 Task: Select format cells if the text contains.
Action: Mouse moved to (176, 127)
Screenshot: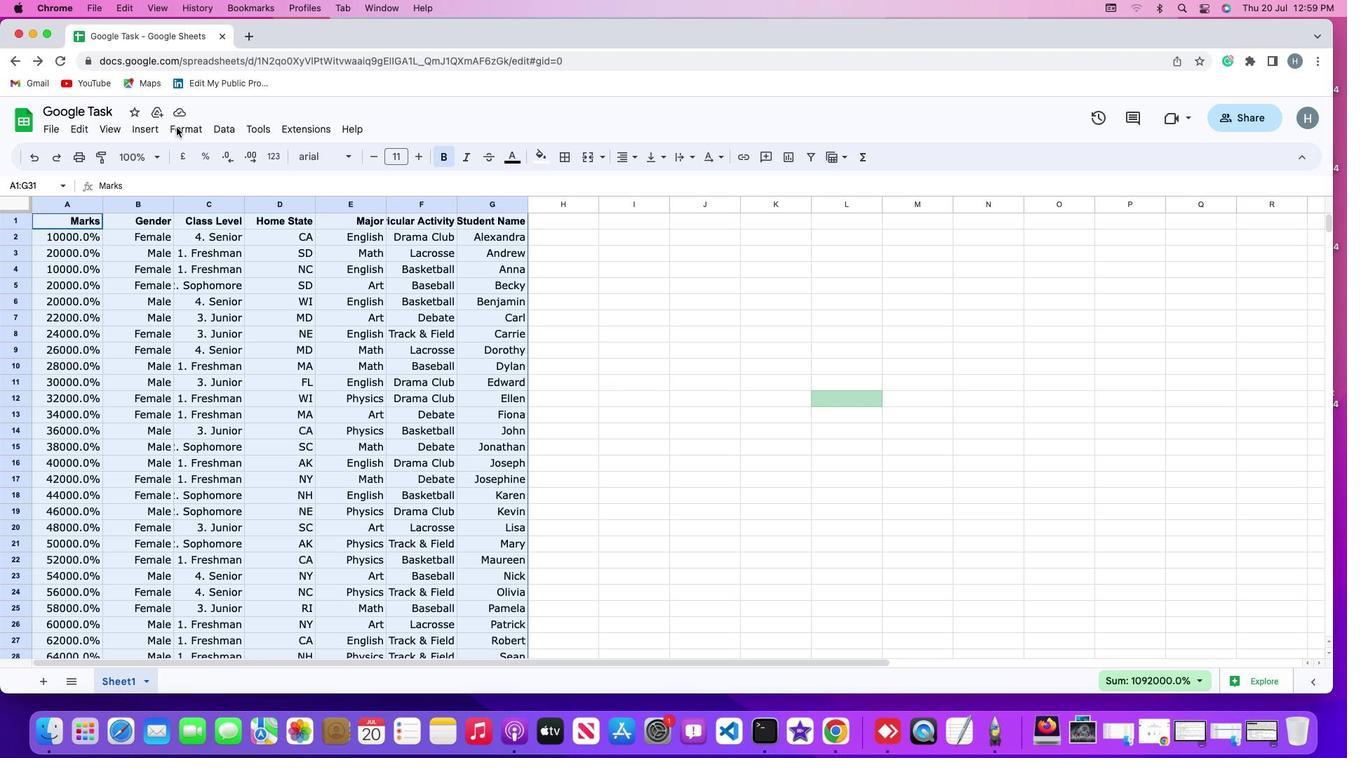 
Action: Mouse pressed left at (176, 127)
Screenshot: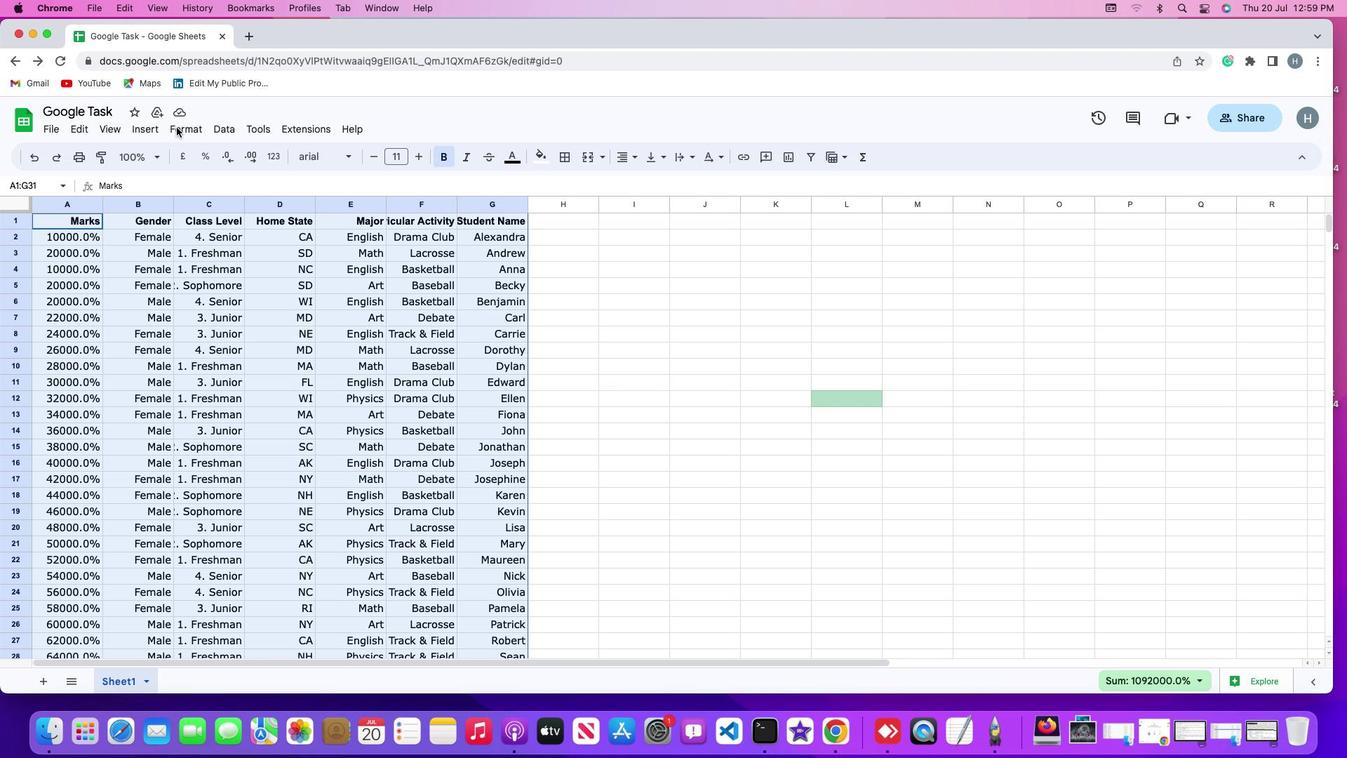 
Action: Mouse moved to (176, 131)
Screenshot: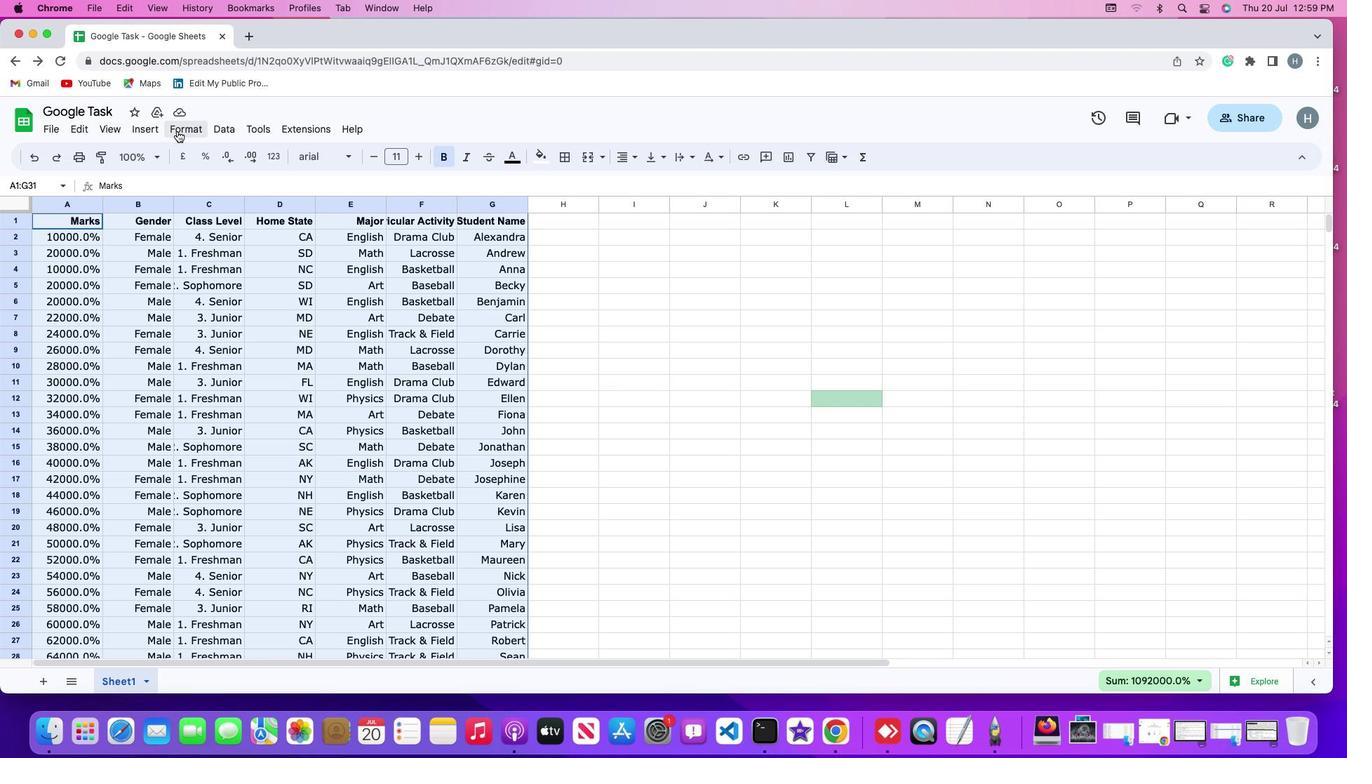 
Action: Mouse pressed left at (176, 131)
Screenshot: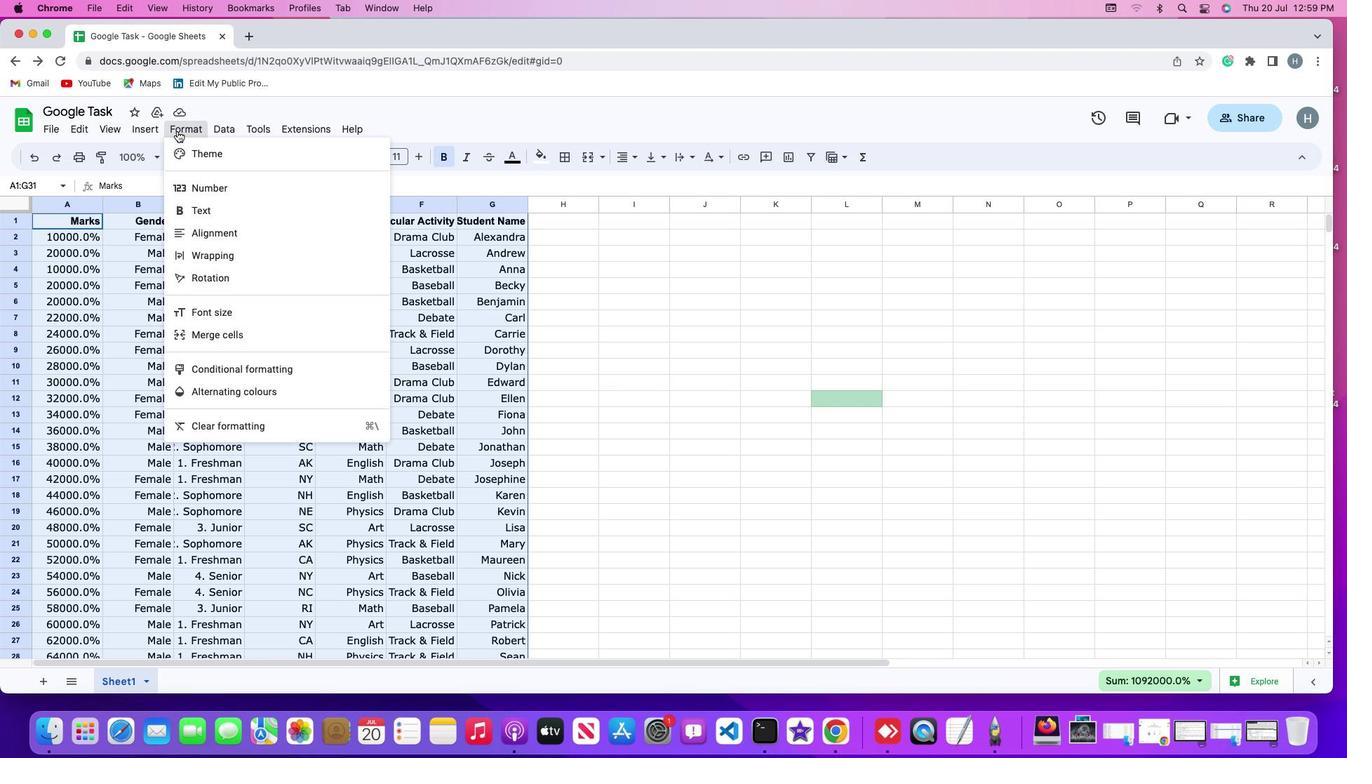 
Action: Mouse moved to (200, 371)
Screenshot: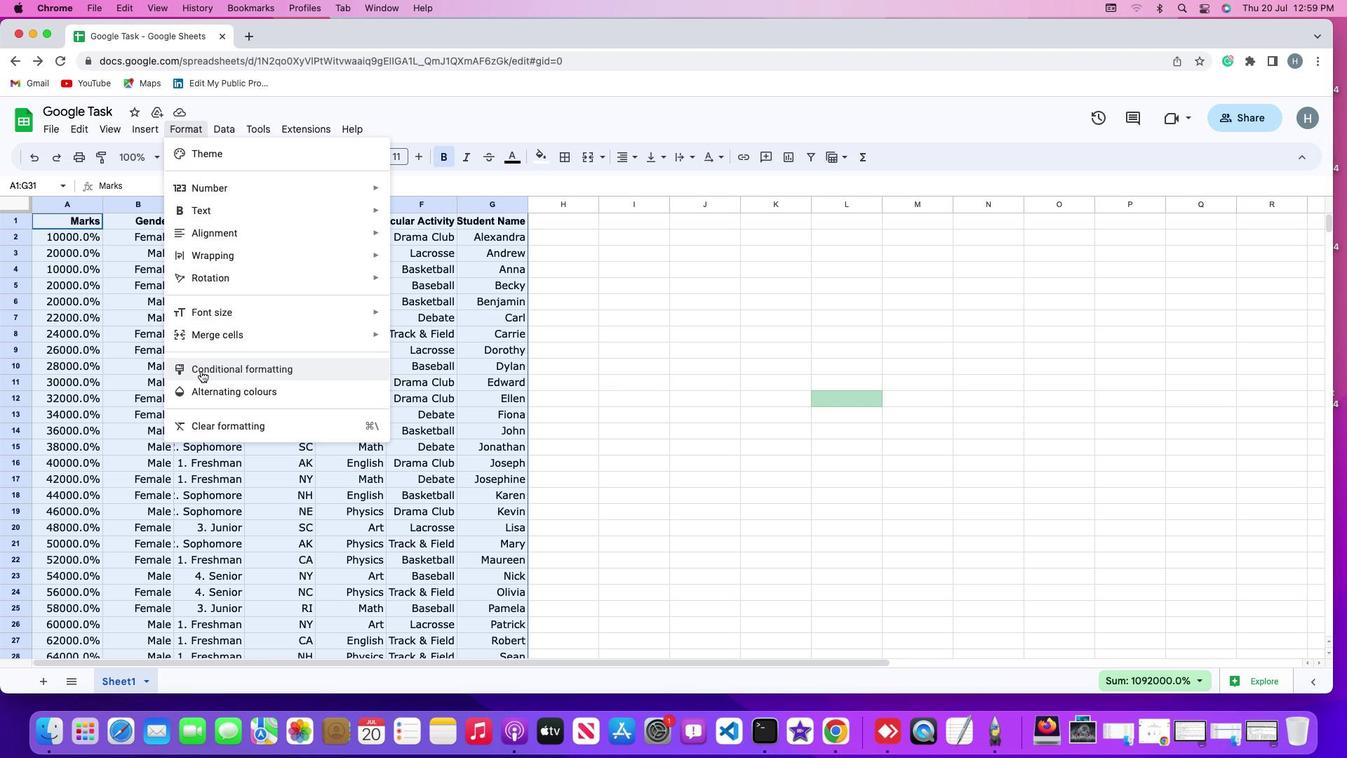 
Action: Mouse pressed left at (200, 371)
Screenshot: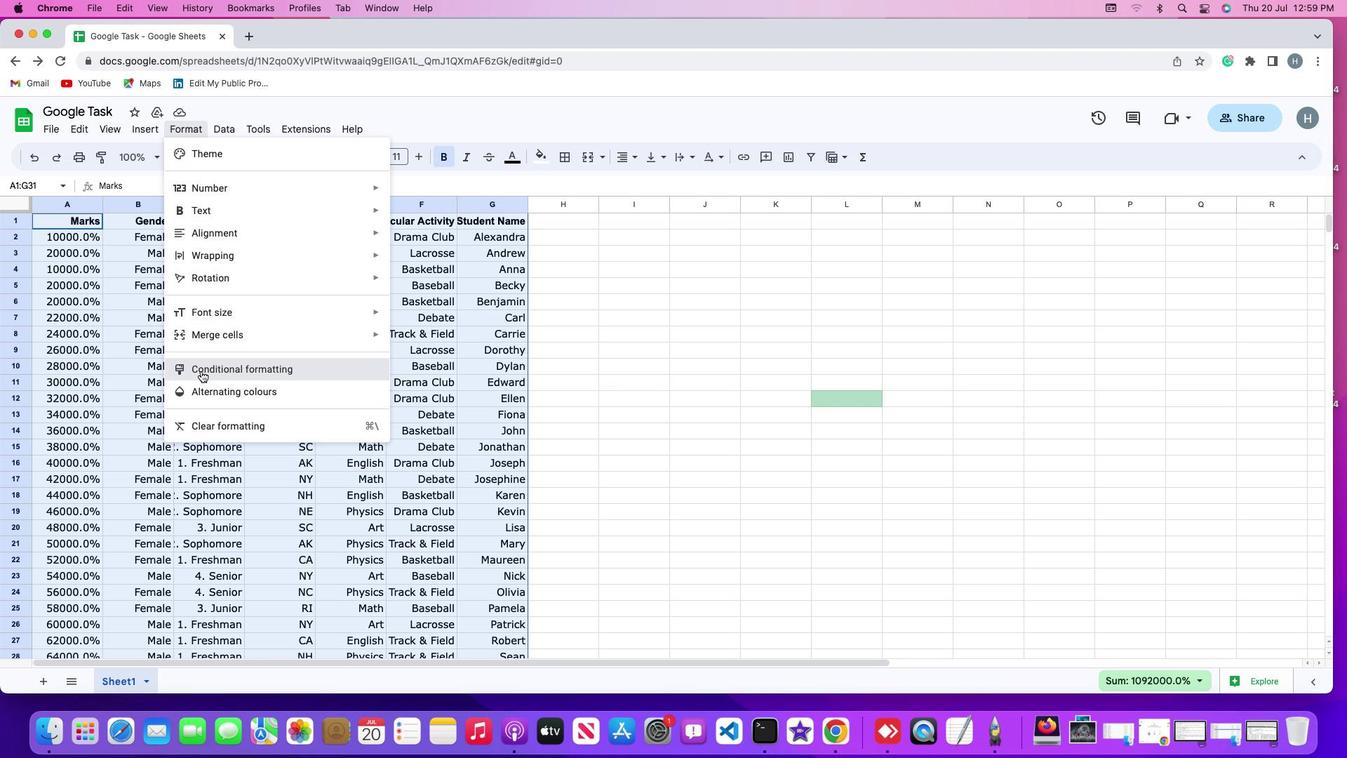 
Action: Mouse moved to (1219, 341)
Screenshot: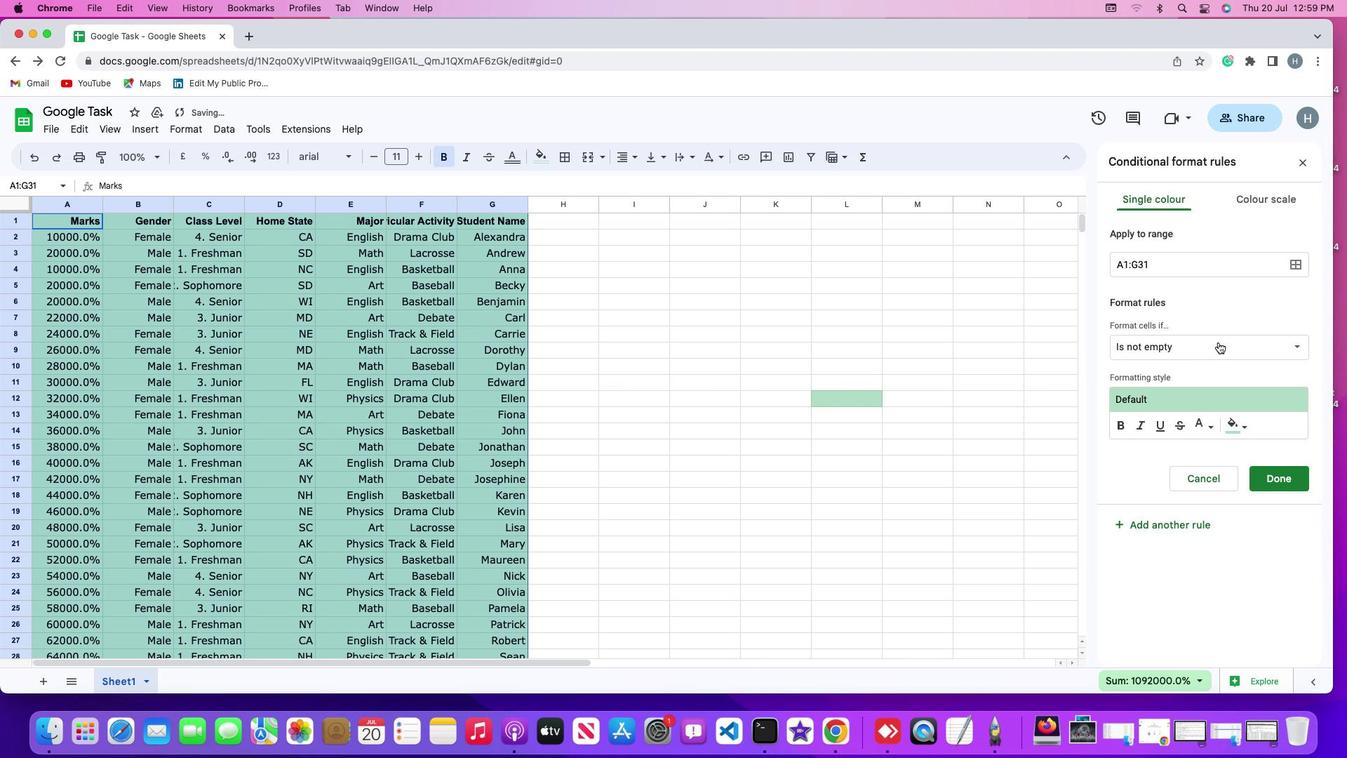 
Action: Mouse pressed left at (1219, 341)
Screenshot: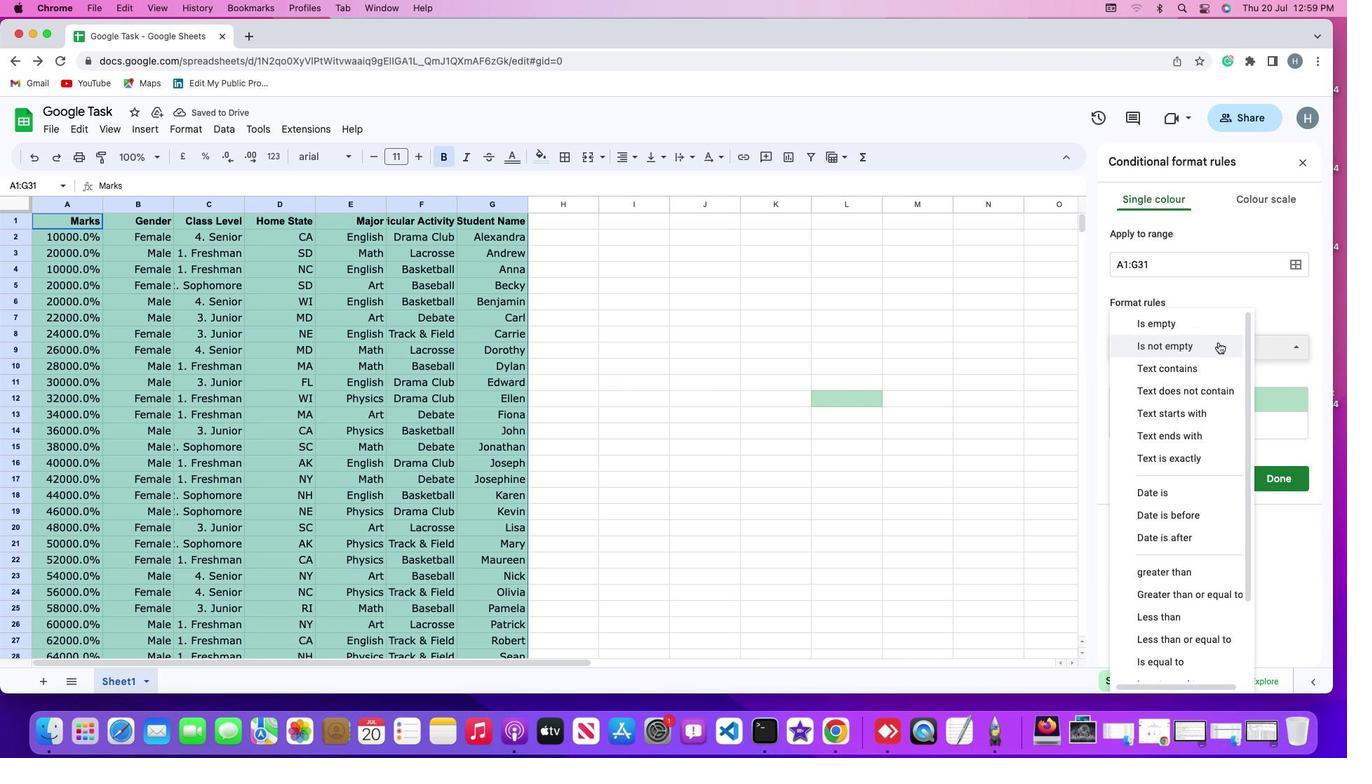 
Action: Mouse moved to (1180, 365)
Screenshot: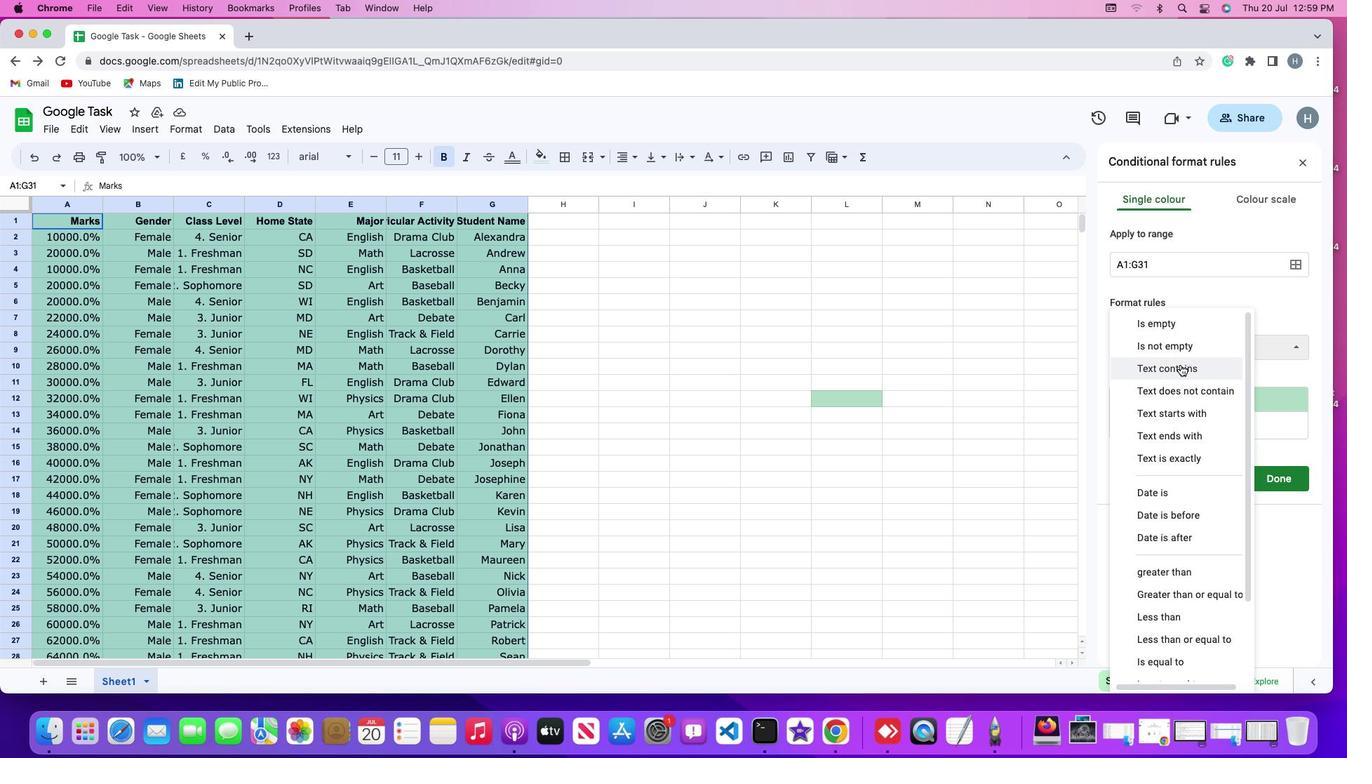 
Action: Mouse pressed left at (1180, 365)
Screenshot: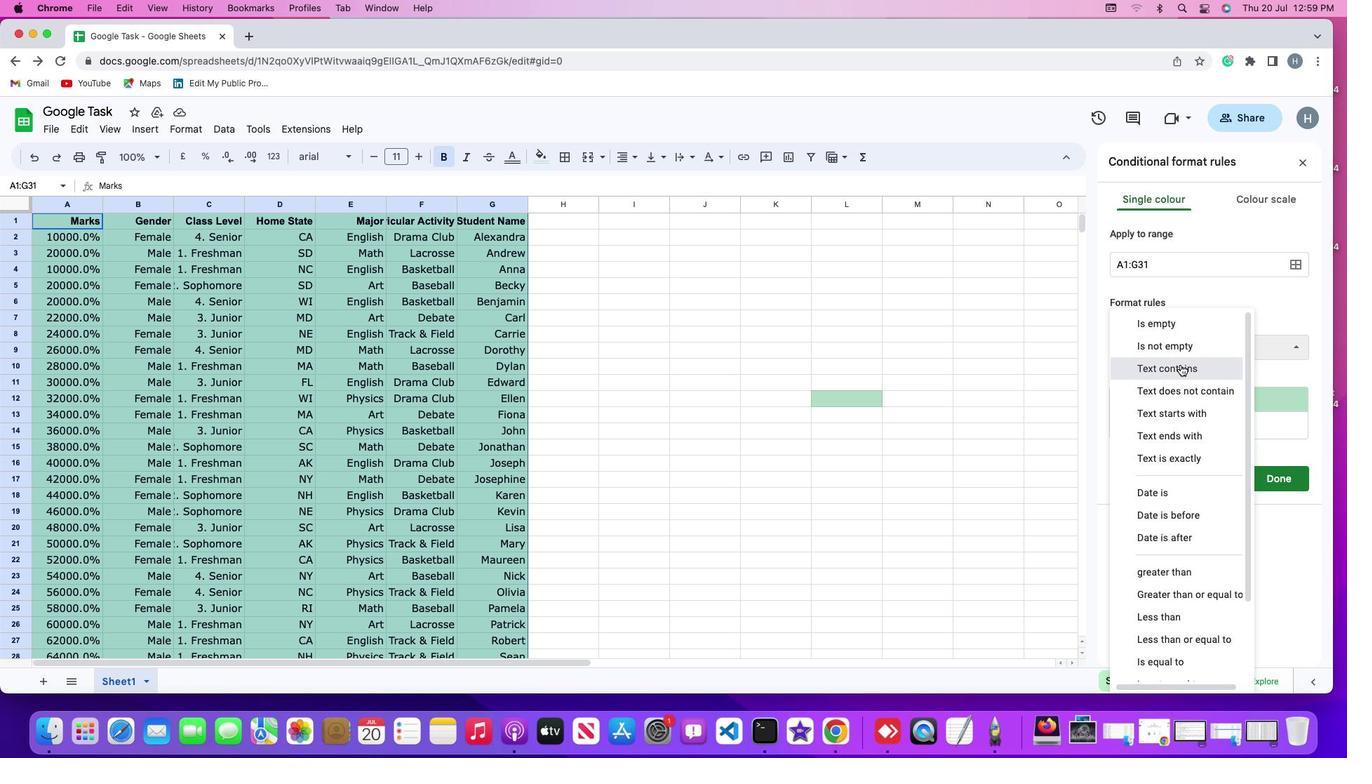 
Action: Mouse moved to (938, 376)
Screenshot: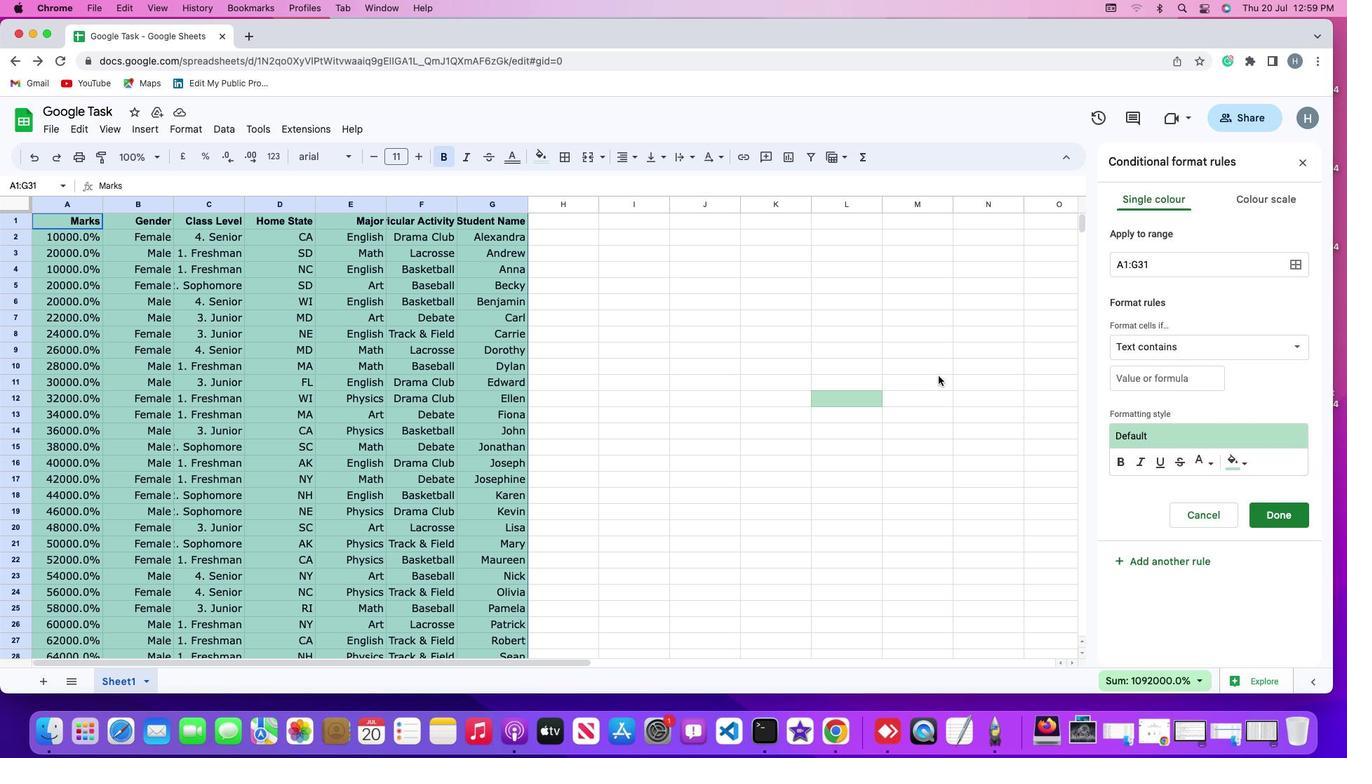 
Action: Mouse pressed left at (938, 376)
Screenshot: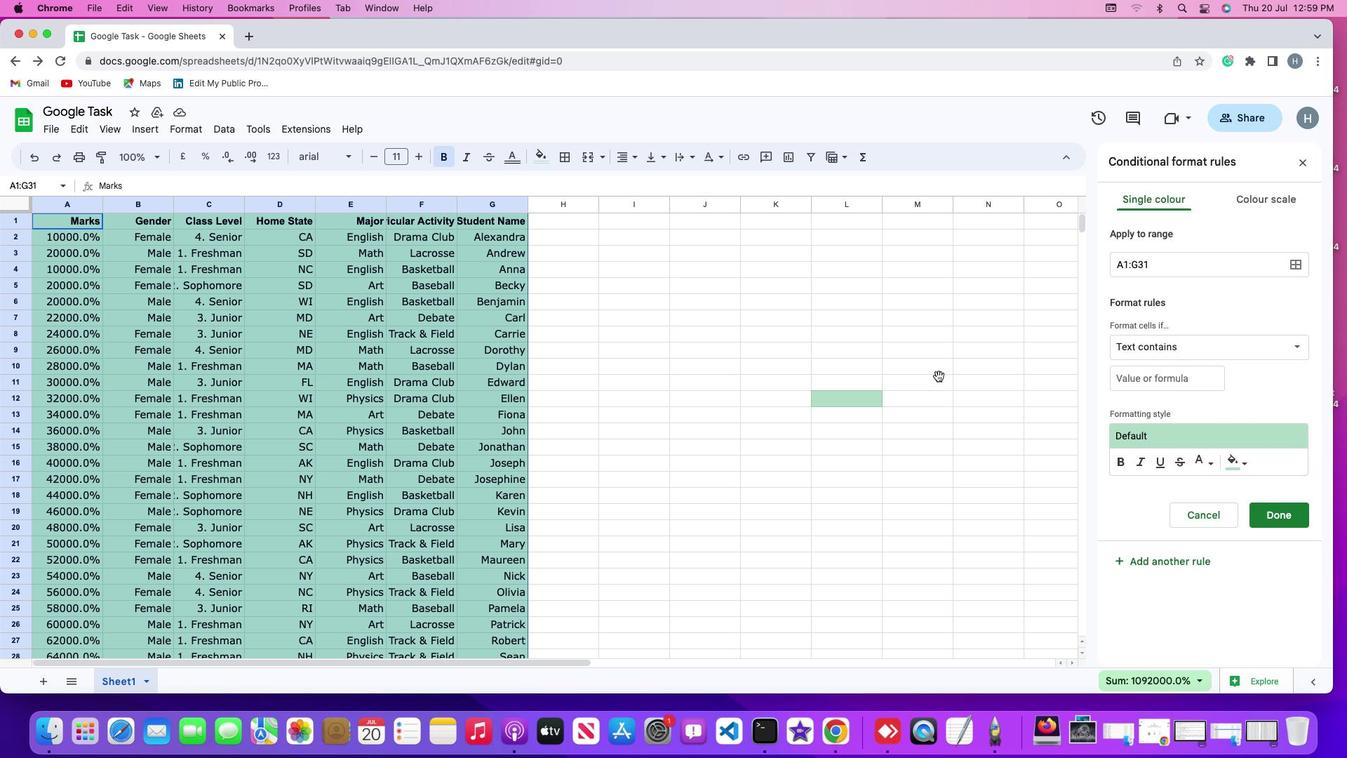 
